 Task: Disable the option In-app notifications in Search appearances.
Action: Mouse moved to (901, 114)
Screenshot: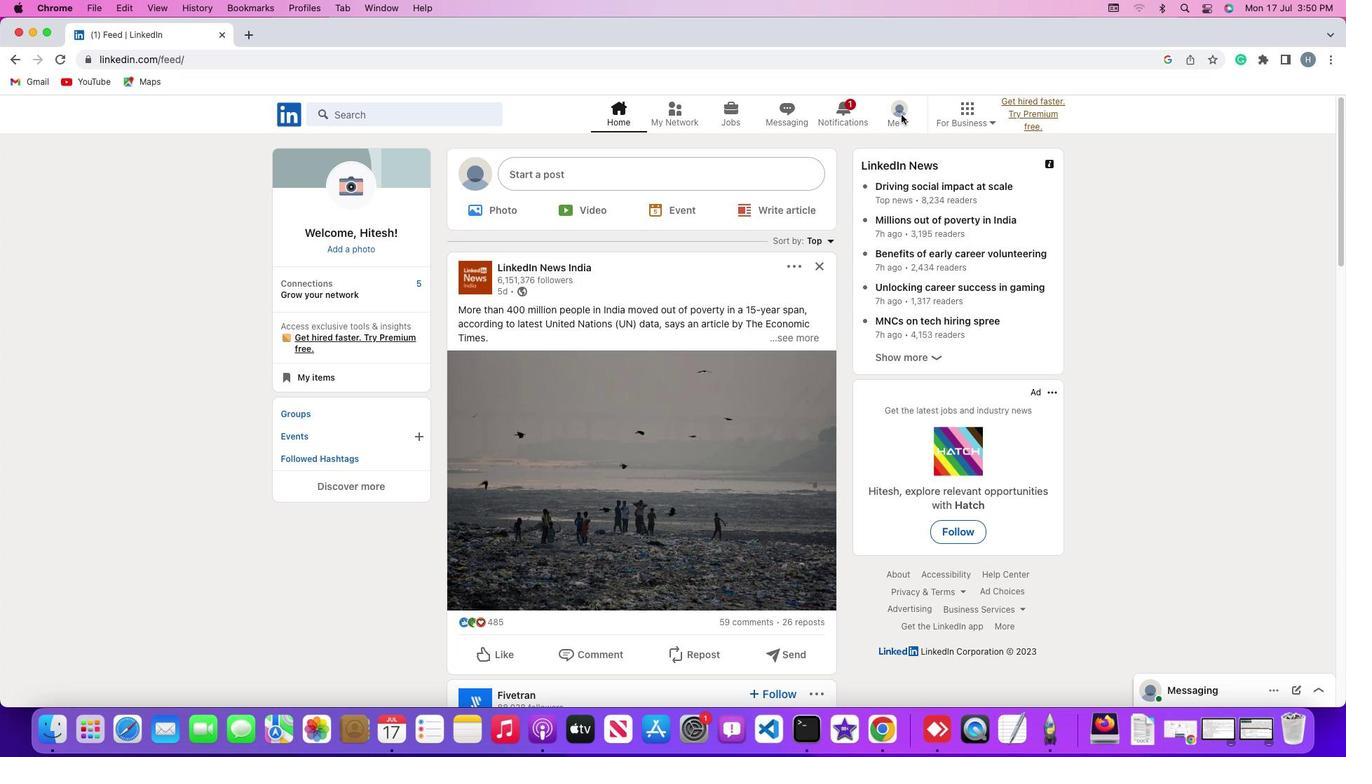 
Action: Mouse pressed left at (901, 114)
Screenshot: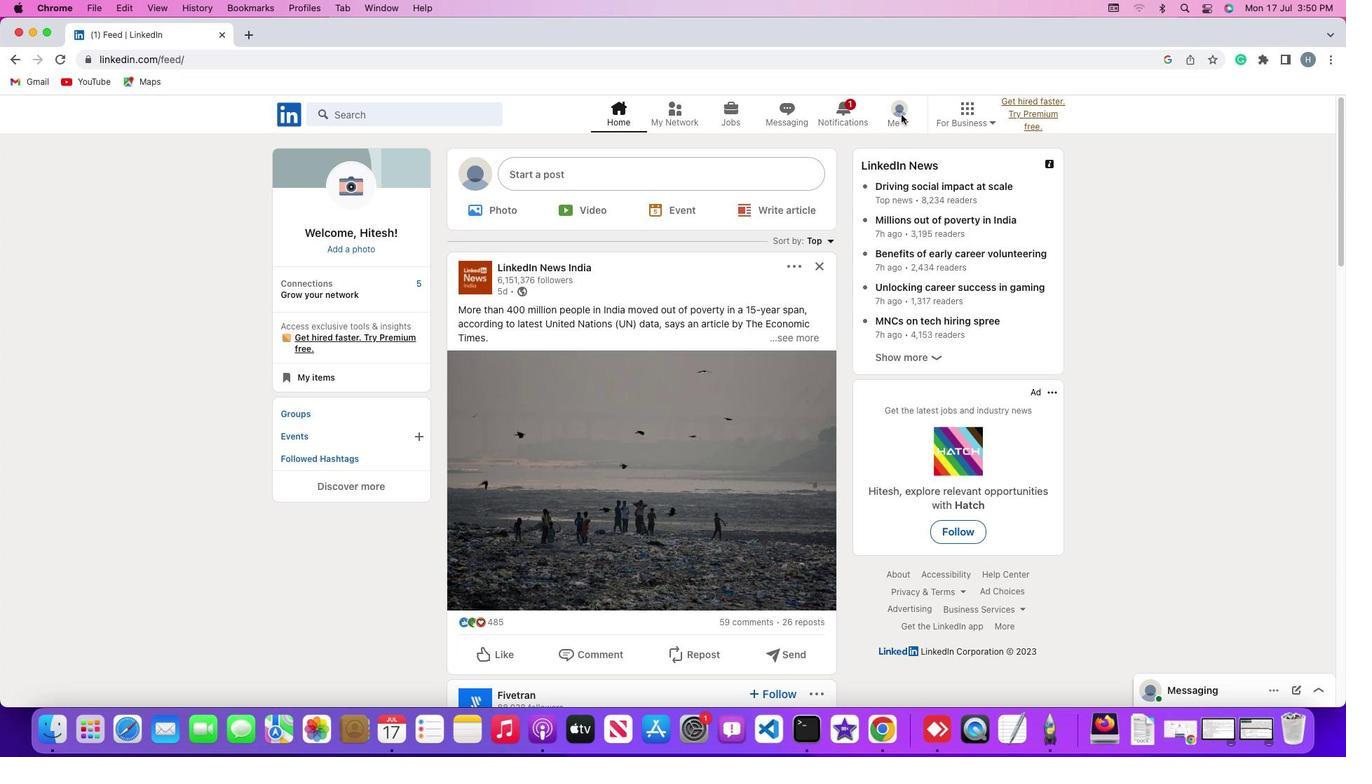 
Action: Mouse moved to (904, 120)
Screenshot: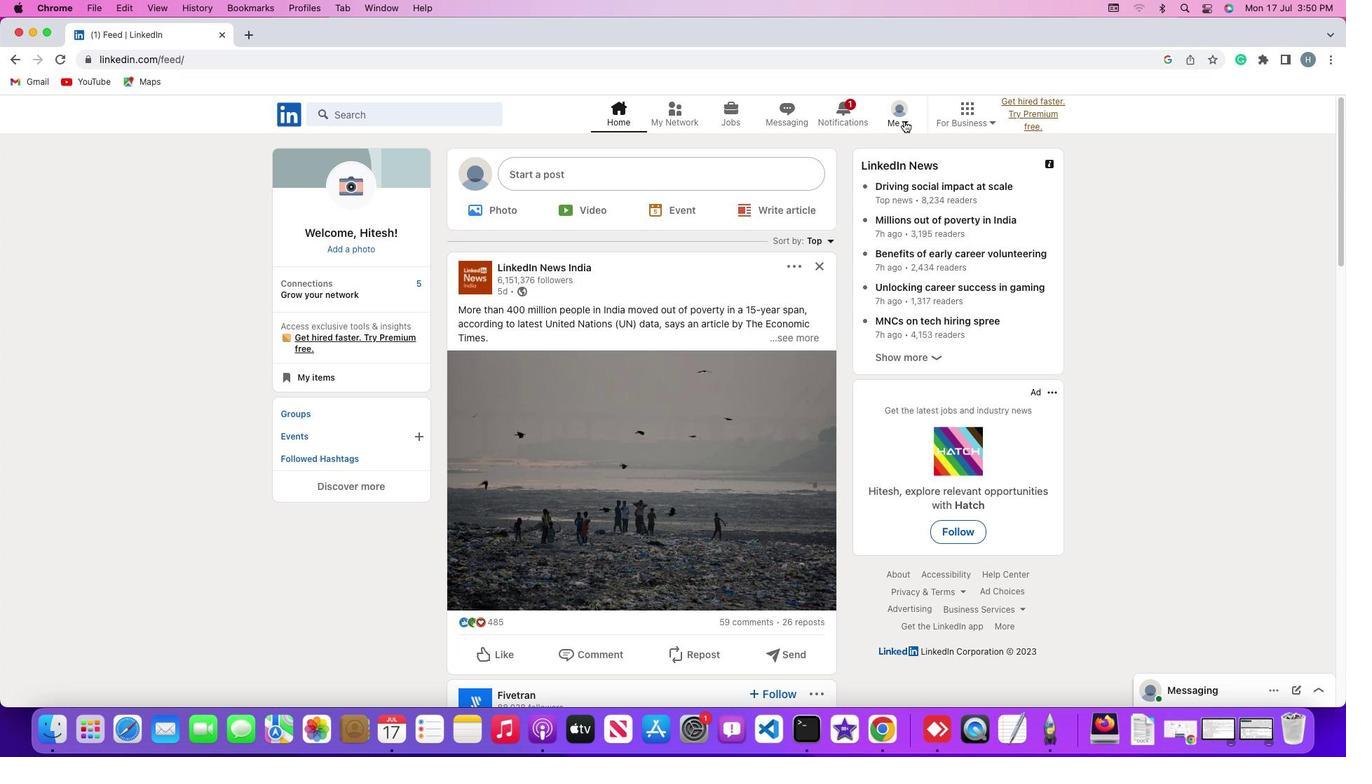 
Action: Mouse pressed left at (904, 120)
Screenshot: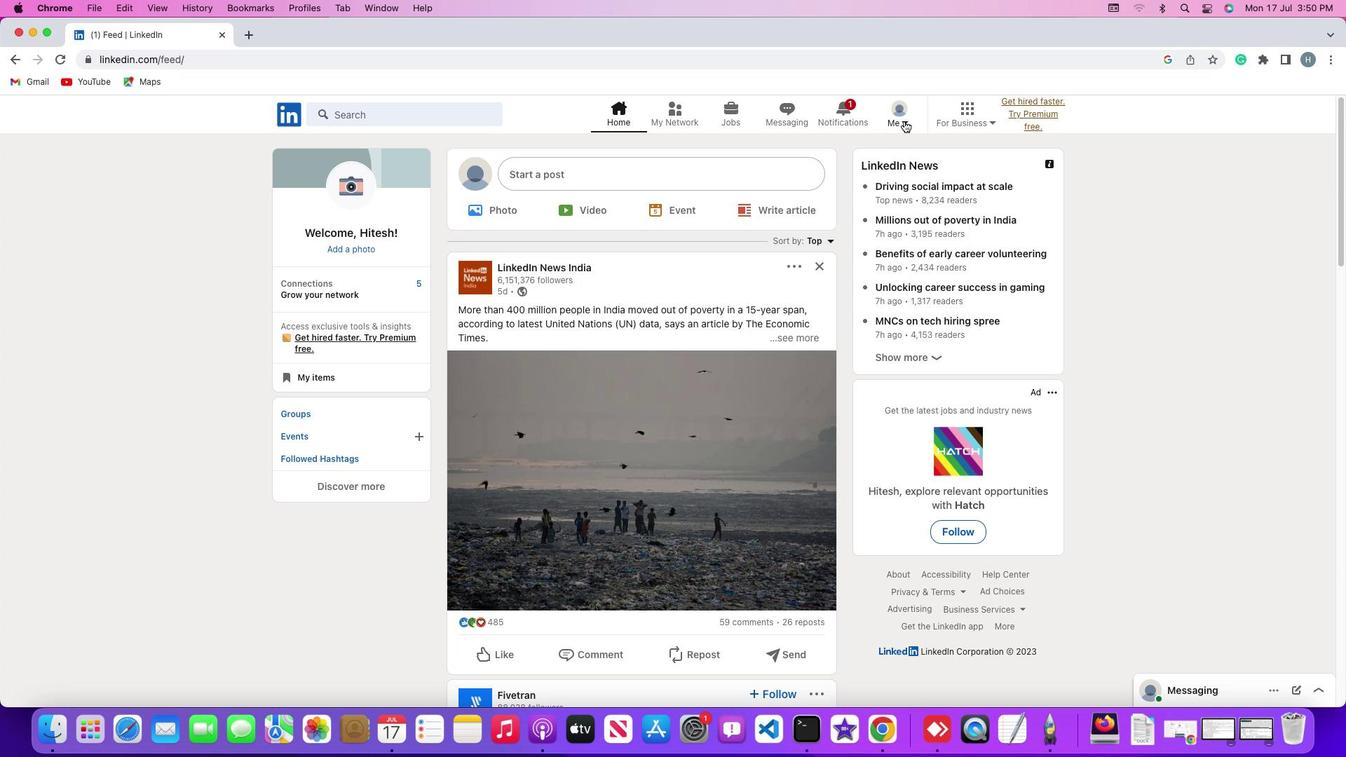 
Action: Mouse moved to (819, 268)
Screenshot: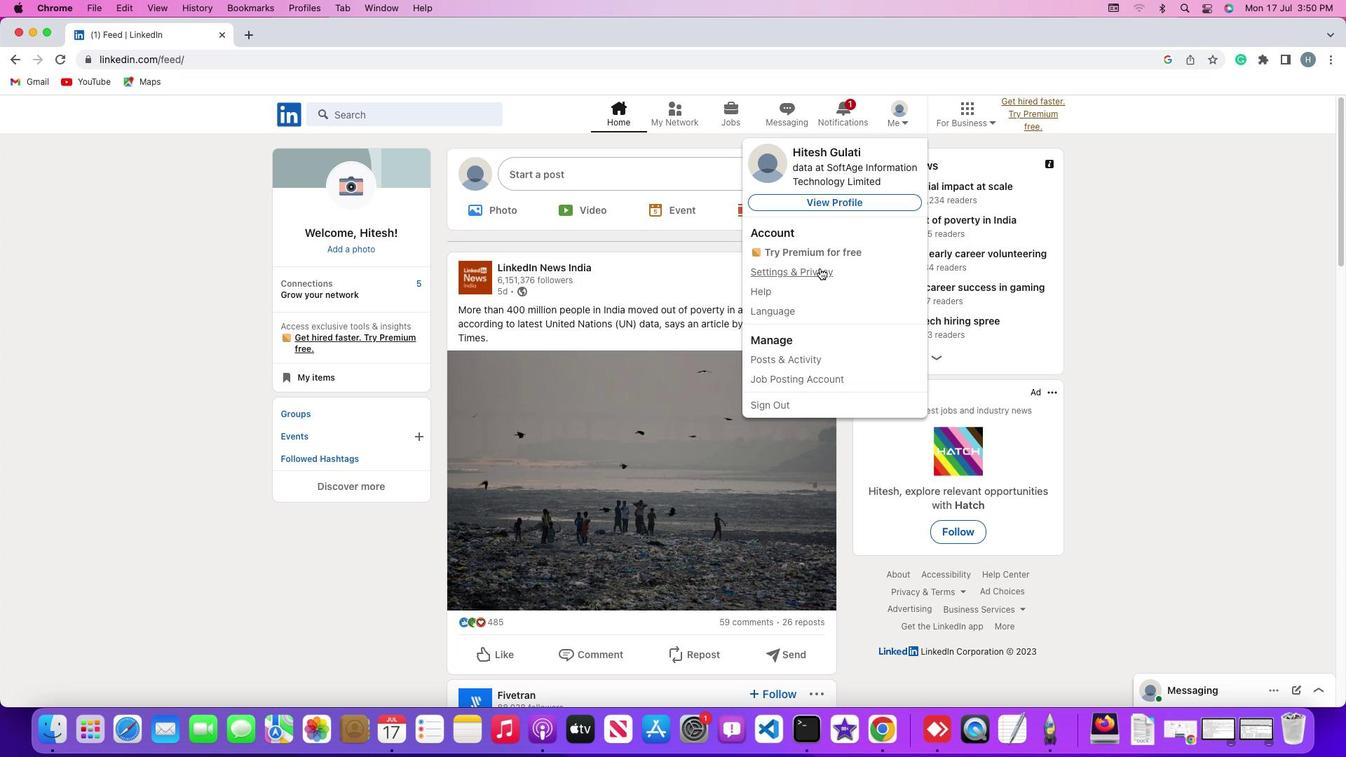
Action: Mouse pressed left at (819, 268)
Screenshot: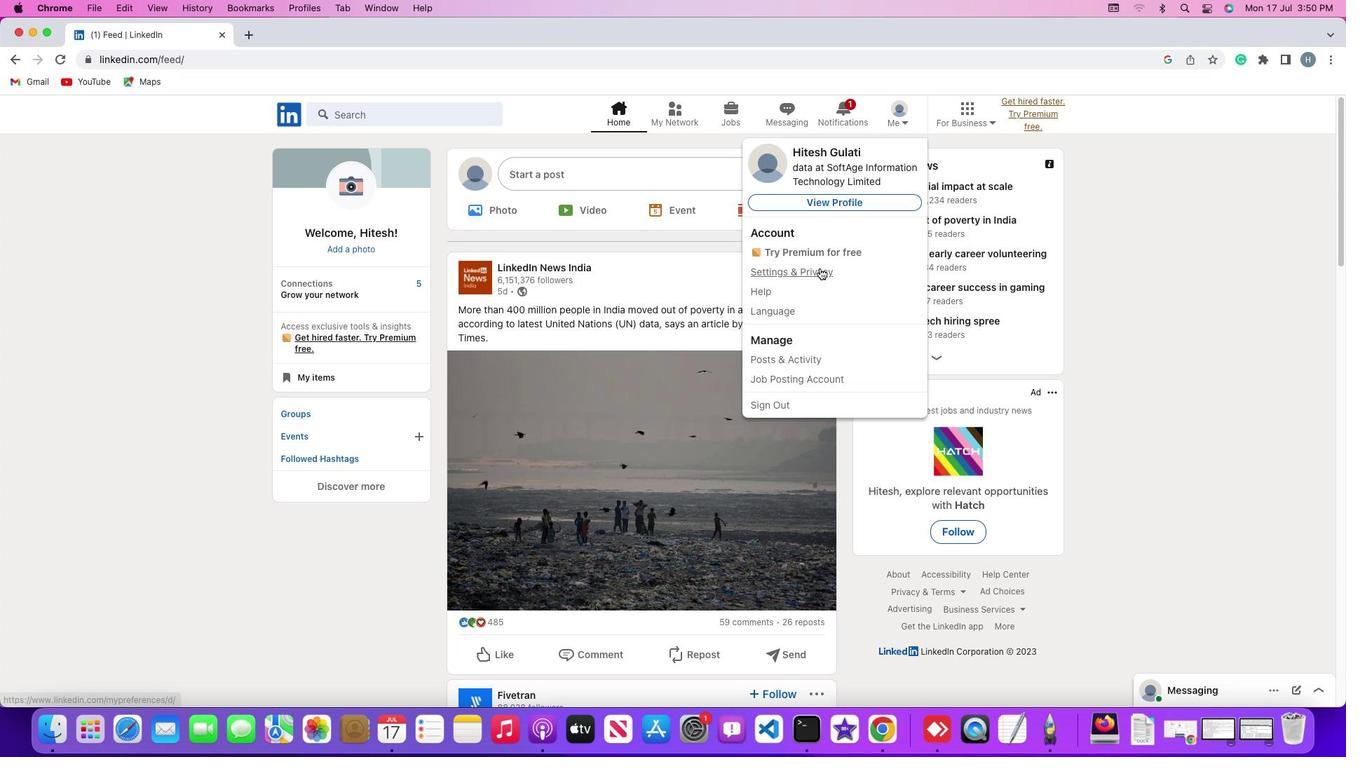 
Action: Mouse moved to (118, 474)
Screenshot: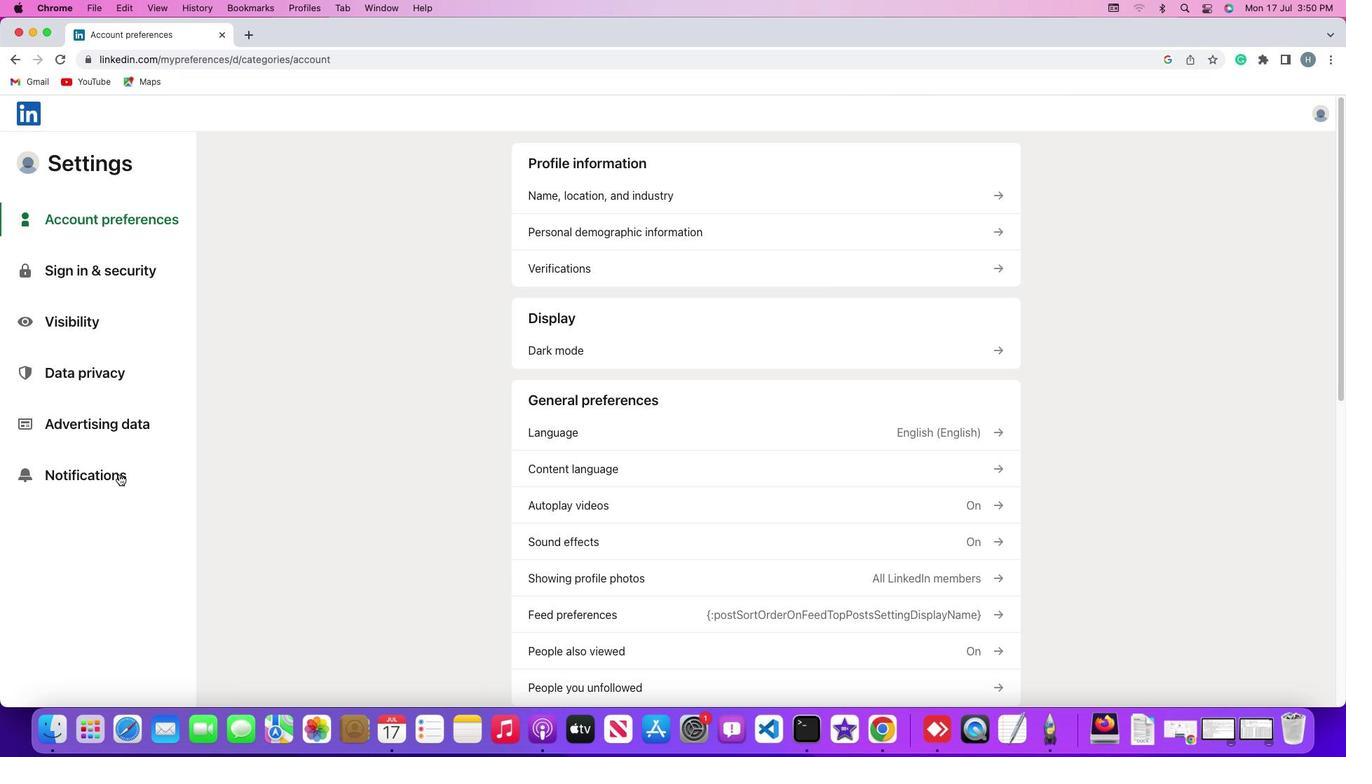 
Action: Mouse pressed left at (118, 474)
Screenshot: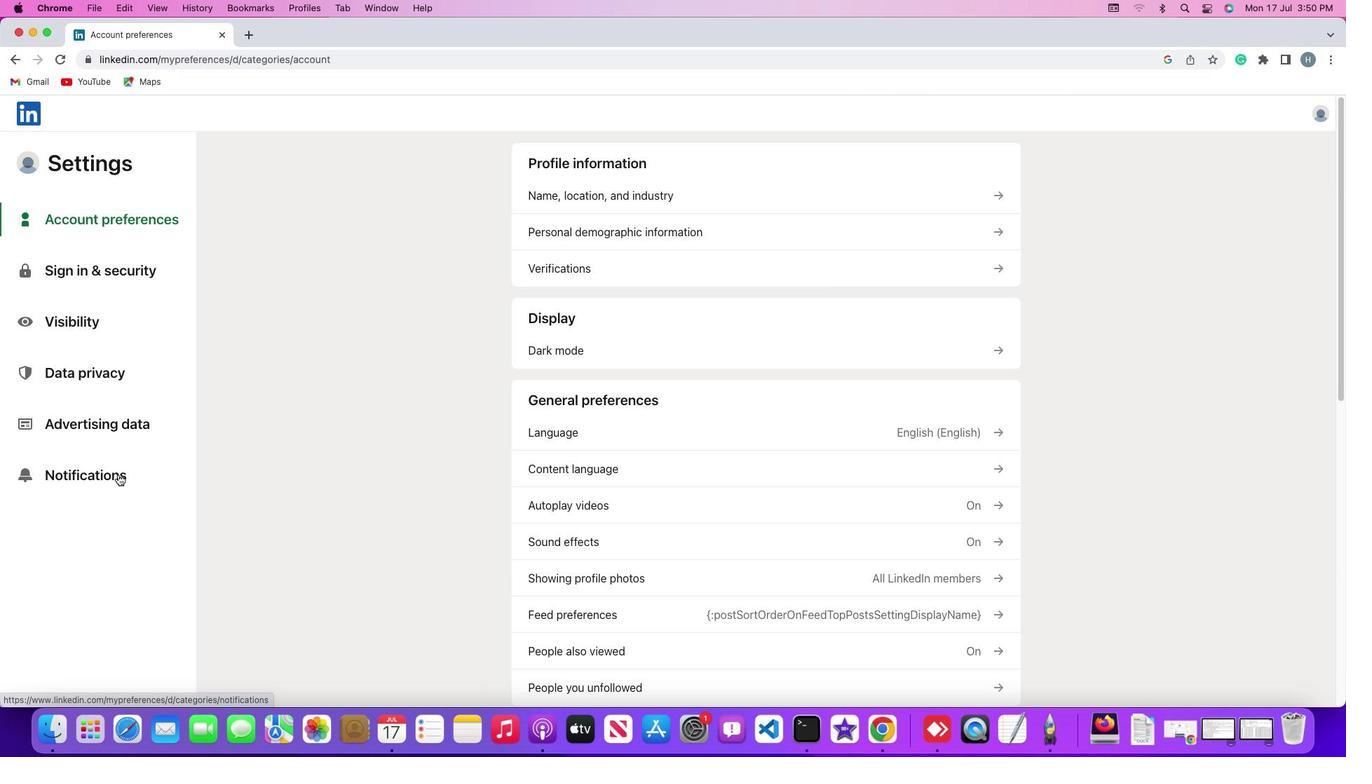 
Action: Mouse moved to (118, 474)
Screenshot: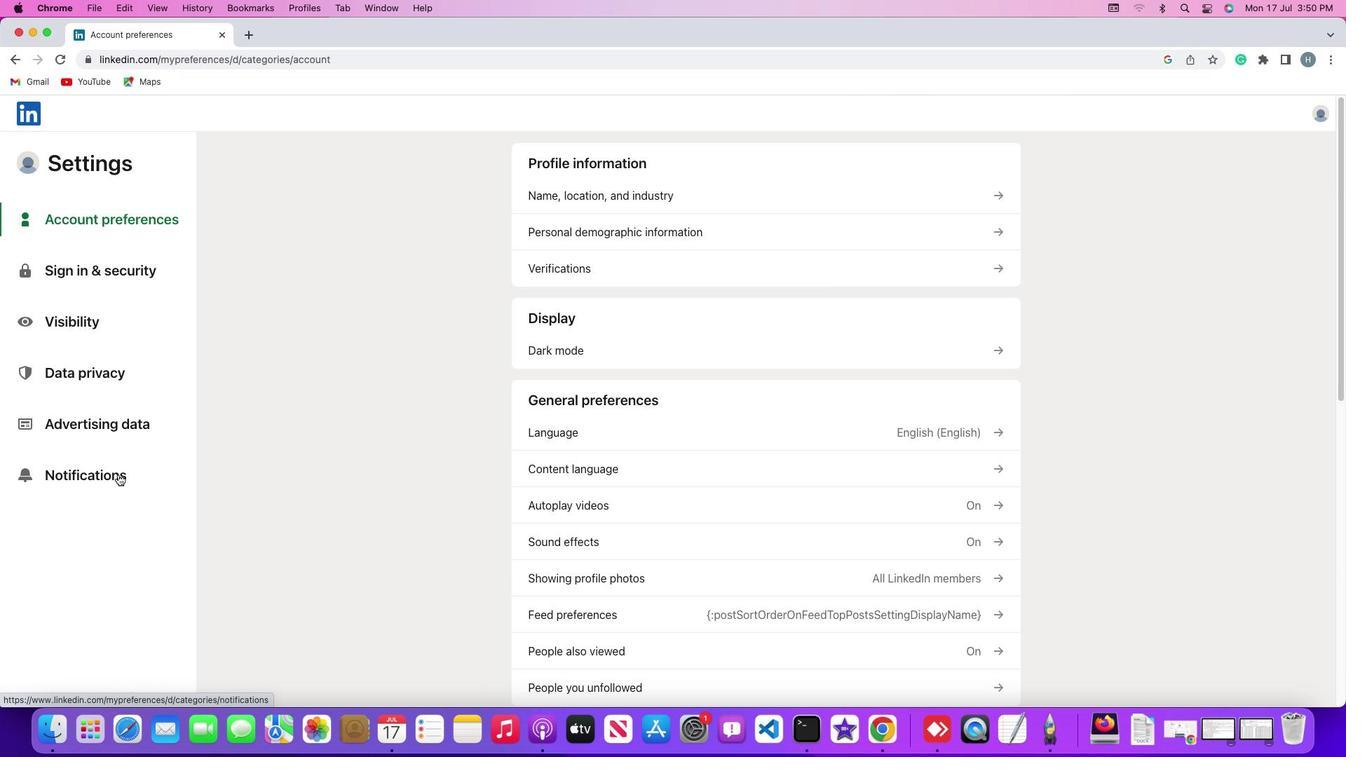 
Action: Mouse pressed left at (118, 474)
Screenshot: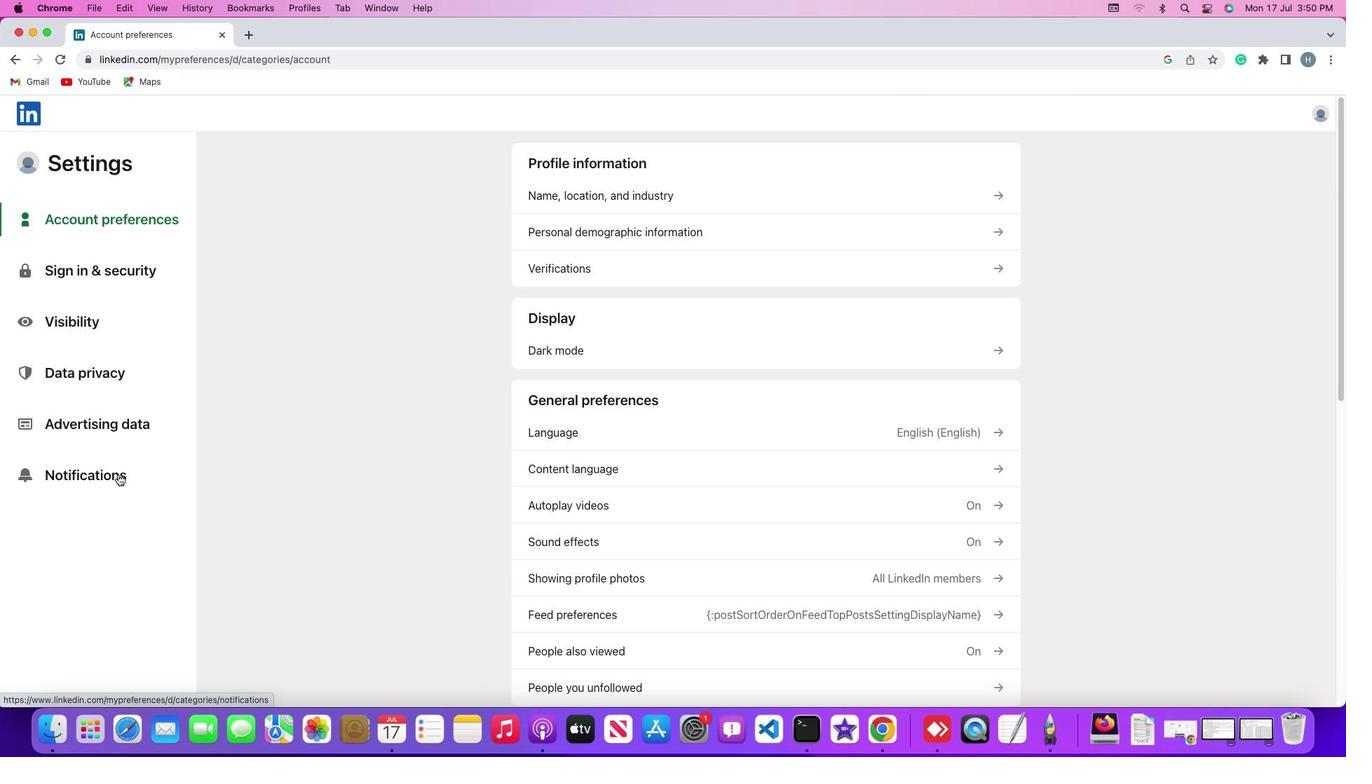 
Action: Mouse moved to (629, 198)
Screenshot: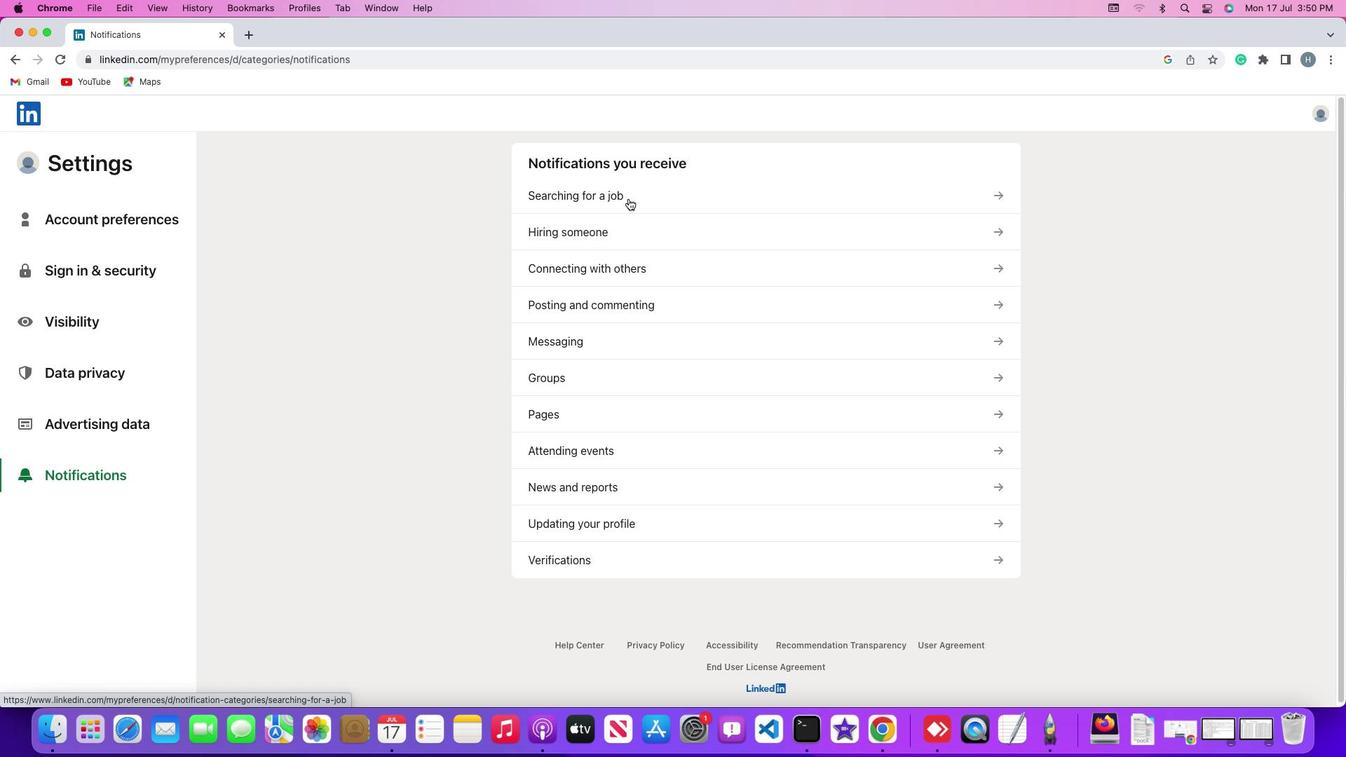 
Action: Mouse pressed left at (629, 198)
Screenshot: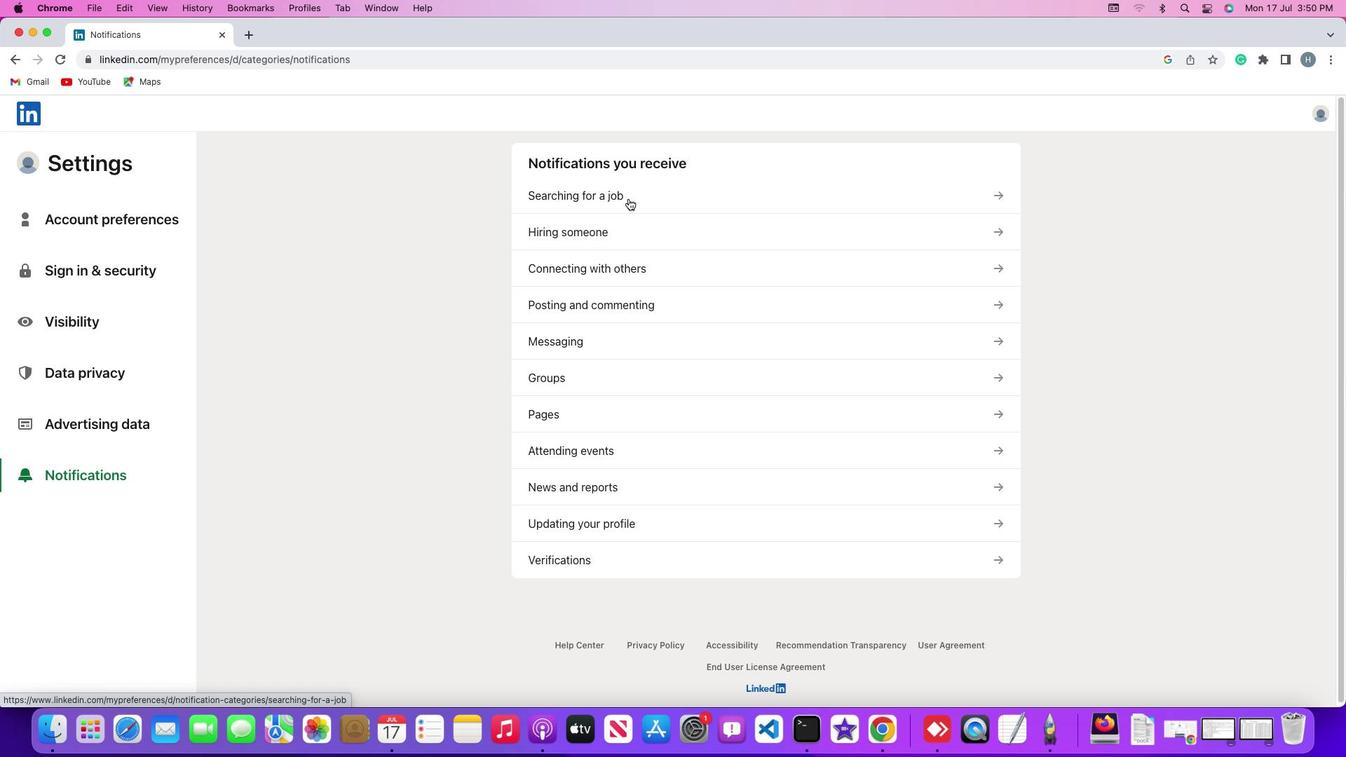 
Action: Mouse moved to (610, 516)
Screenshot: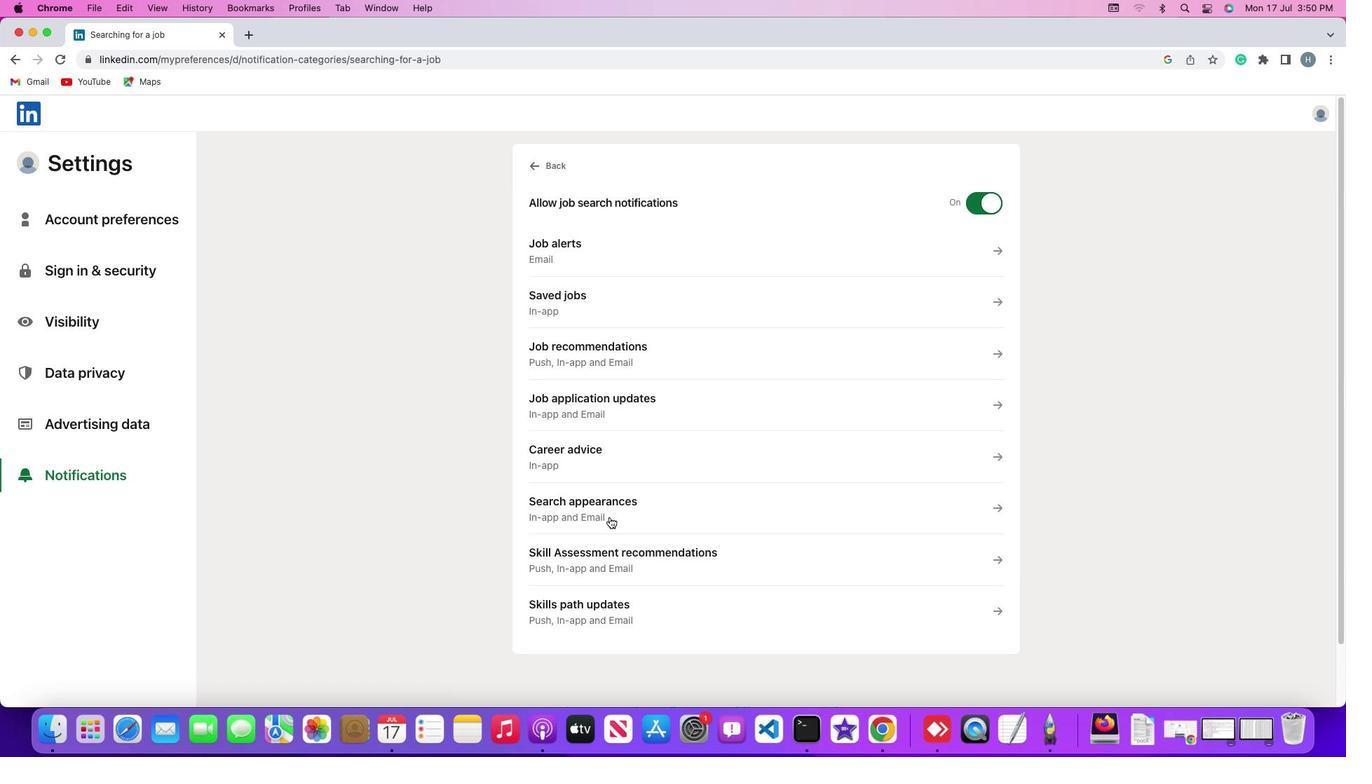 
Action: Mouse pressed left at (610, 516)
Screenshot: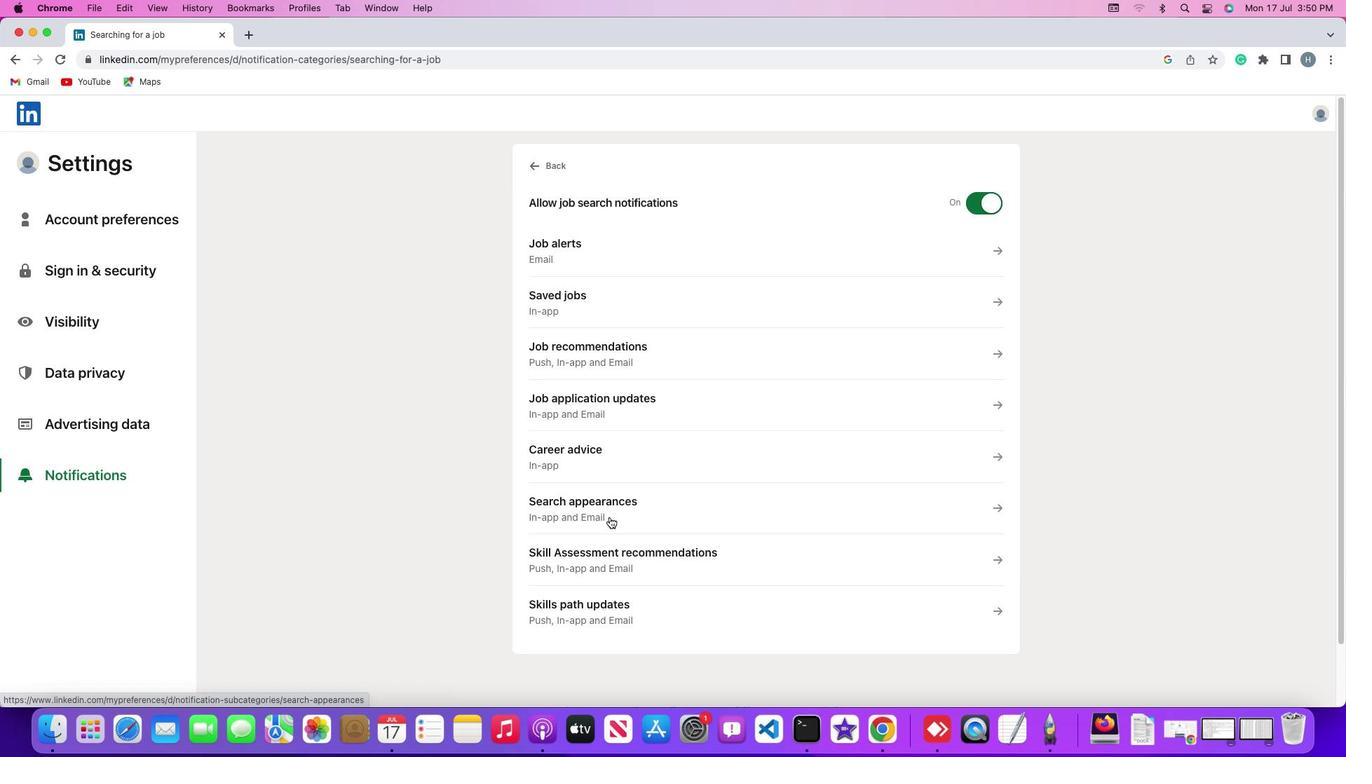 
Action: Mouse moved to (976, 269)
Screenshot: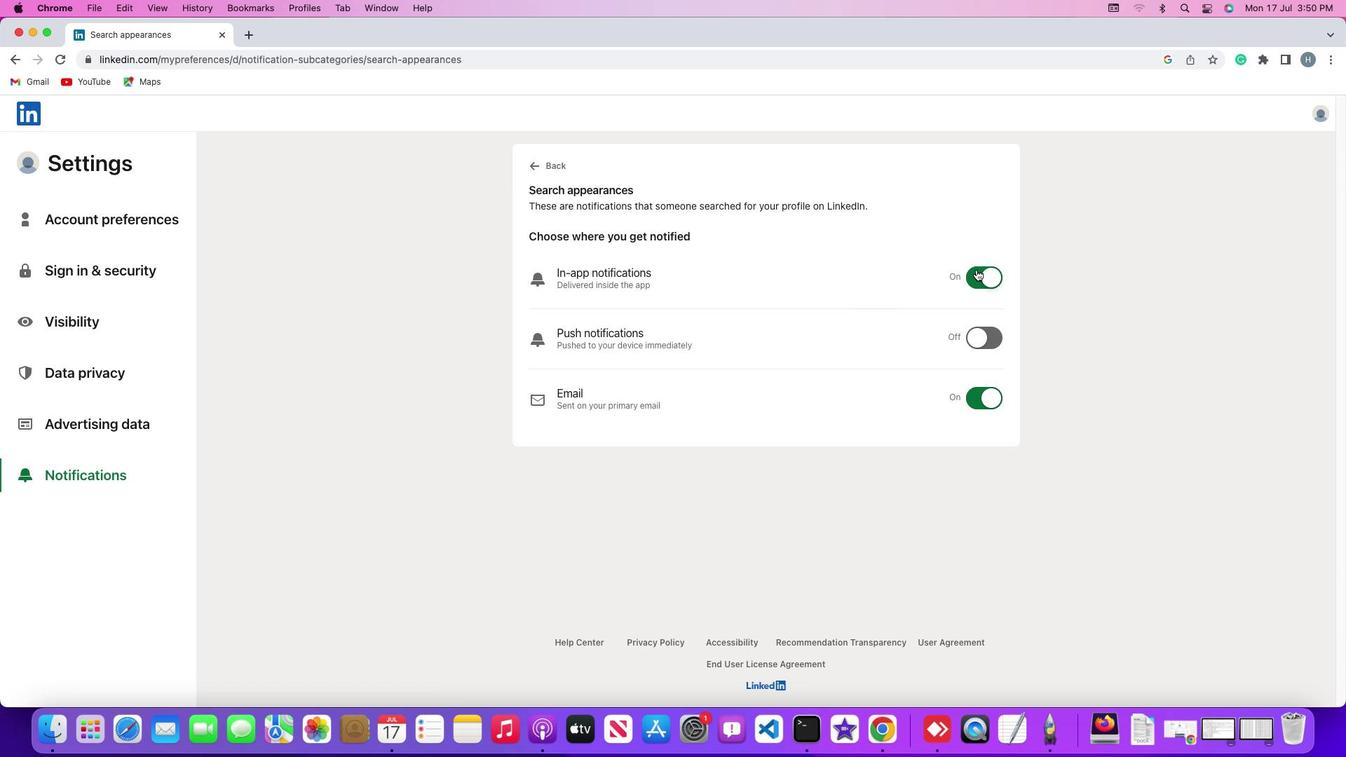 
Action: Mouse pressed left at (976, 269)
Screenshot: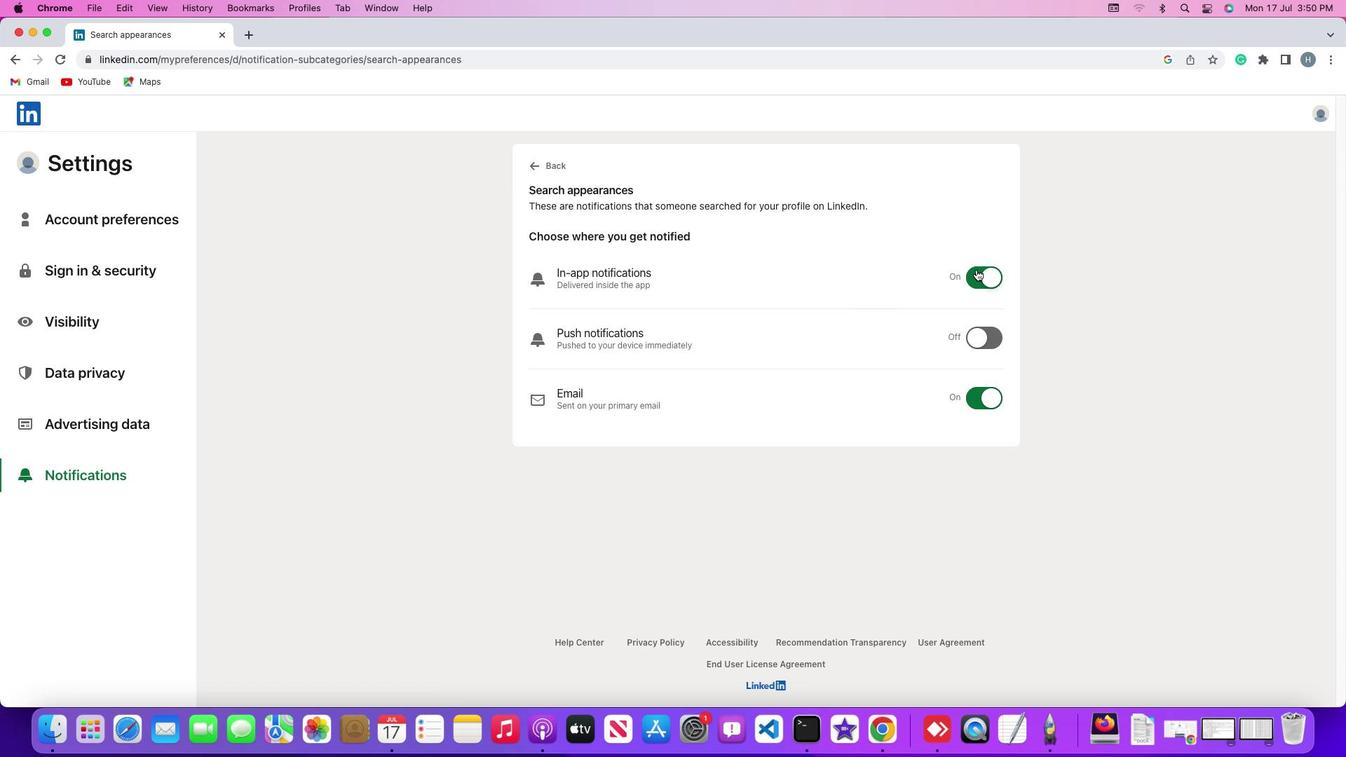 
Action: Mouse moved to (972, 324)
Screenshot: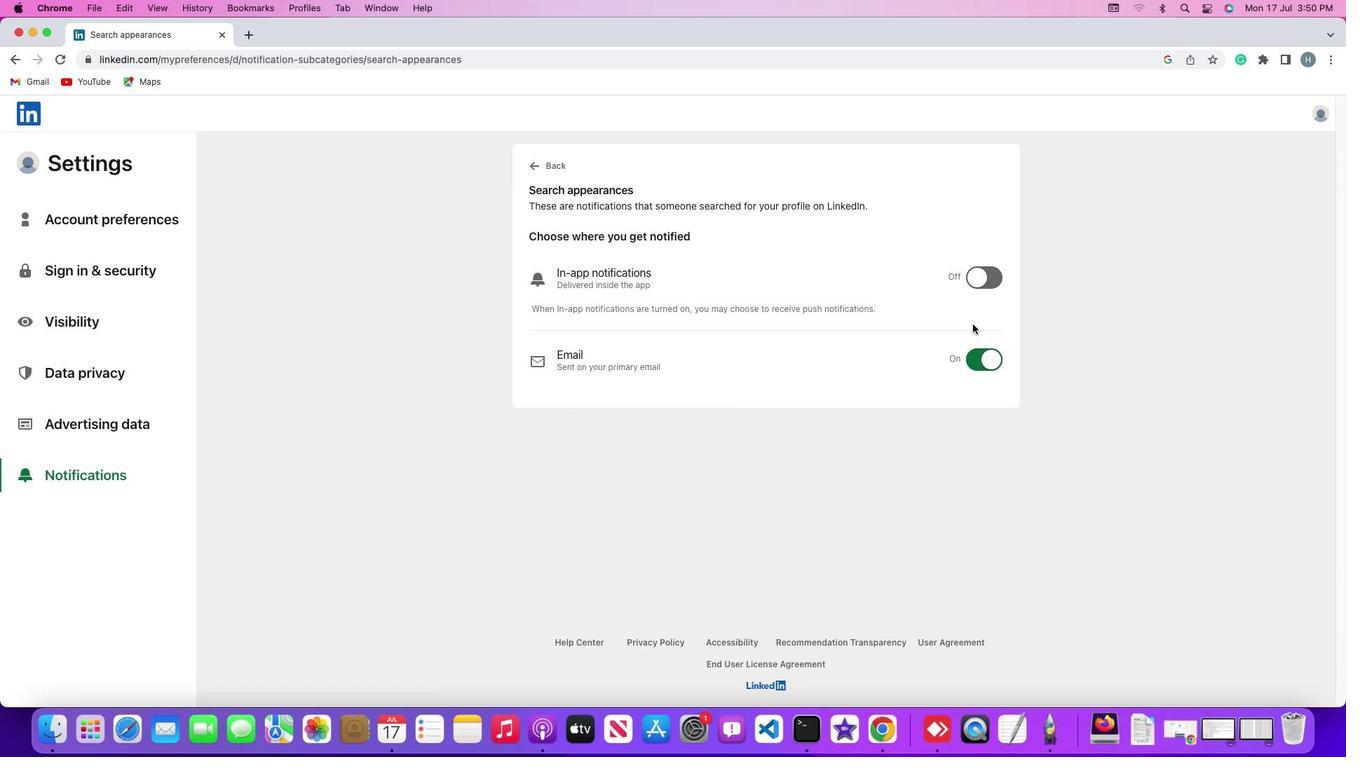 
